 Task: Check cards from personal boards.
Action: Mouse moved to (1158, 59)
Screenshot: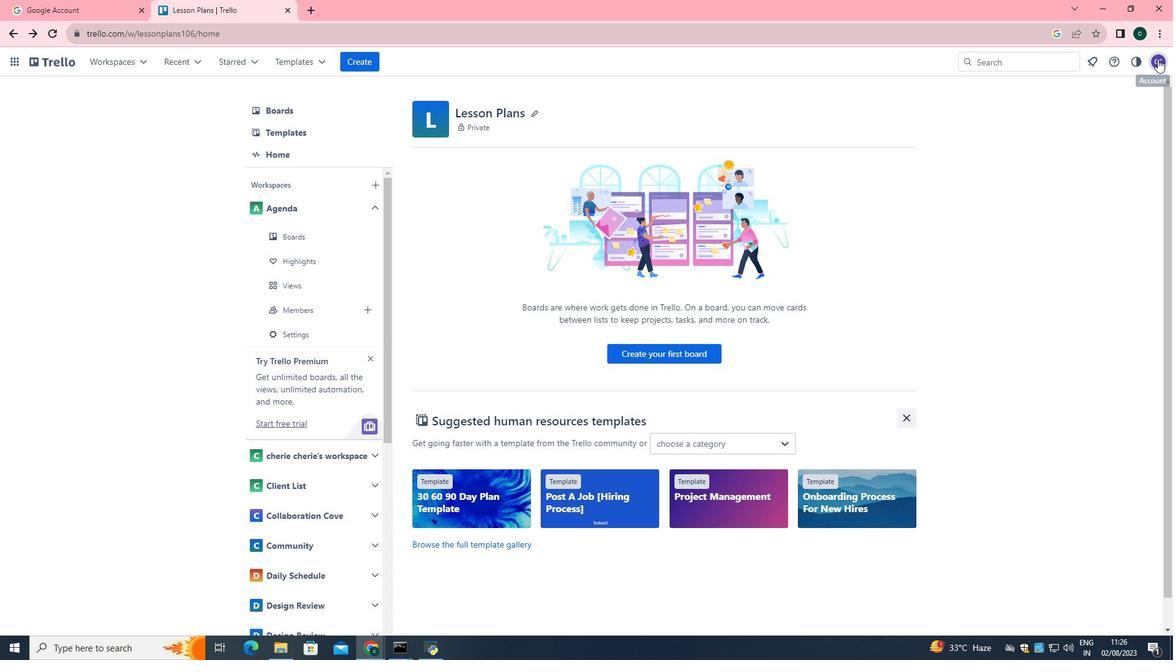 
Action: Mouse pressed left at (1158, 59)
Screenshot: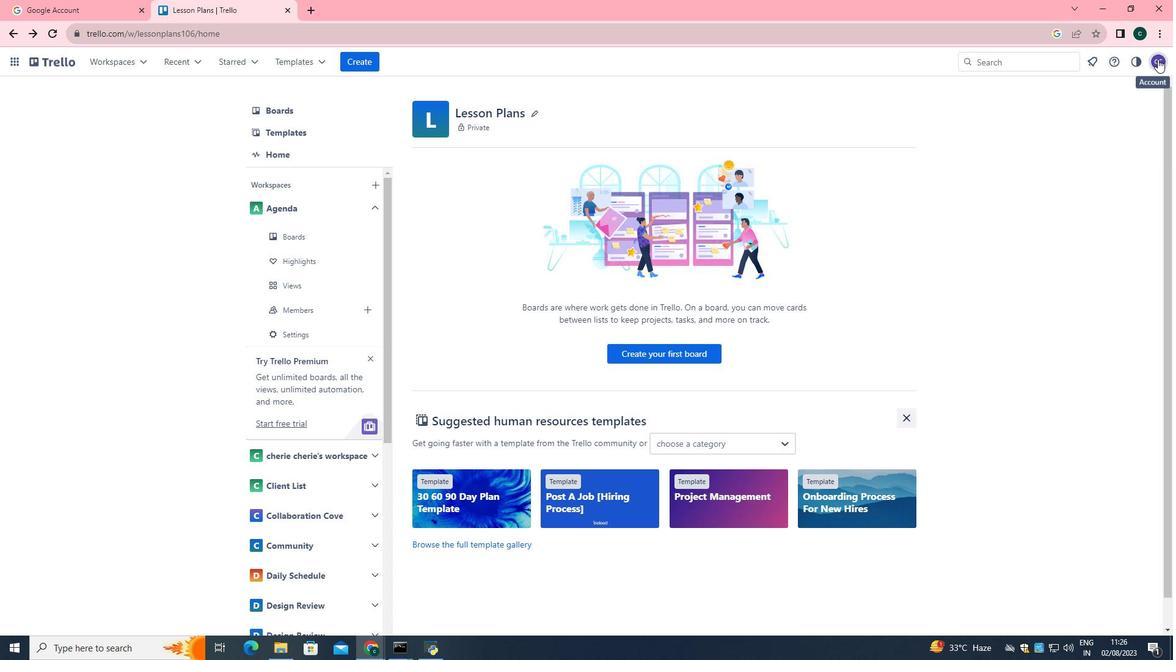 
Action: Mouse moved to (1083, 273)
Screenshot: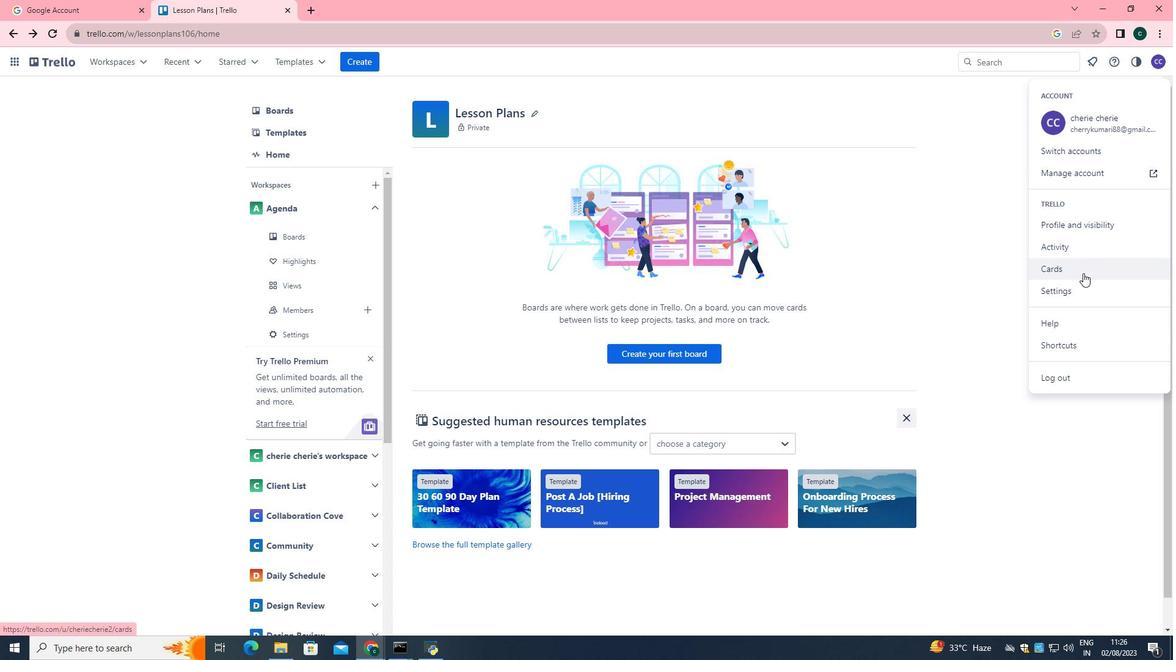 
Action: Mouse pressed left at (1083, 273)
Screenshot: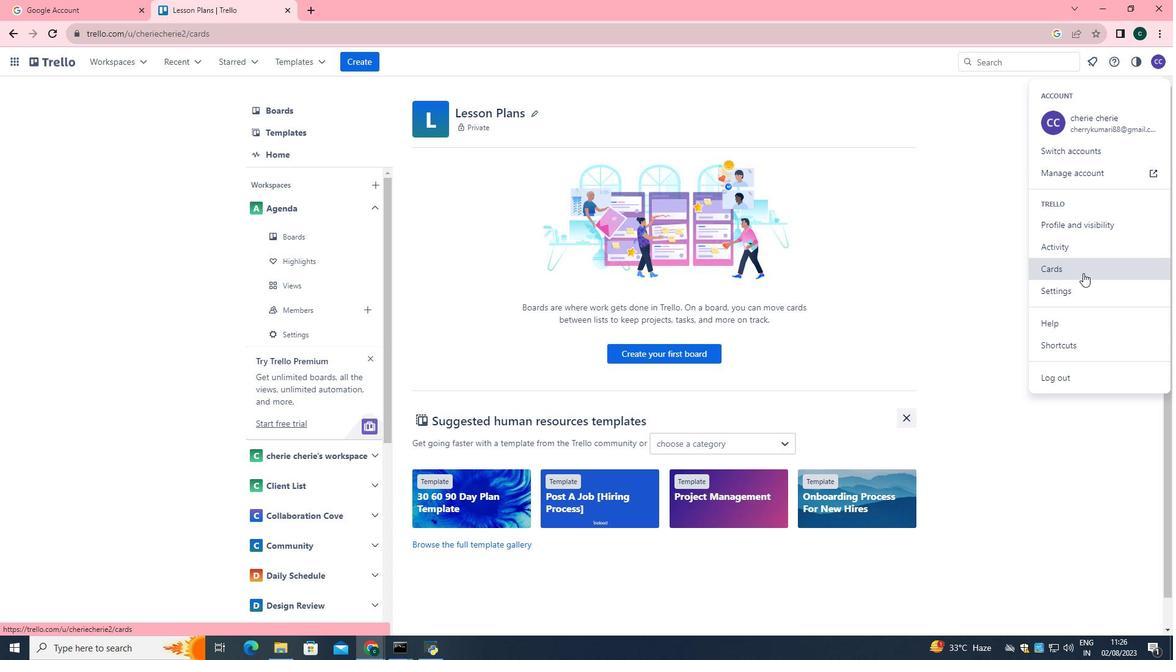 
Action: Mouse moved to (529, 220)
Screenshot: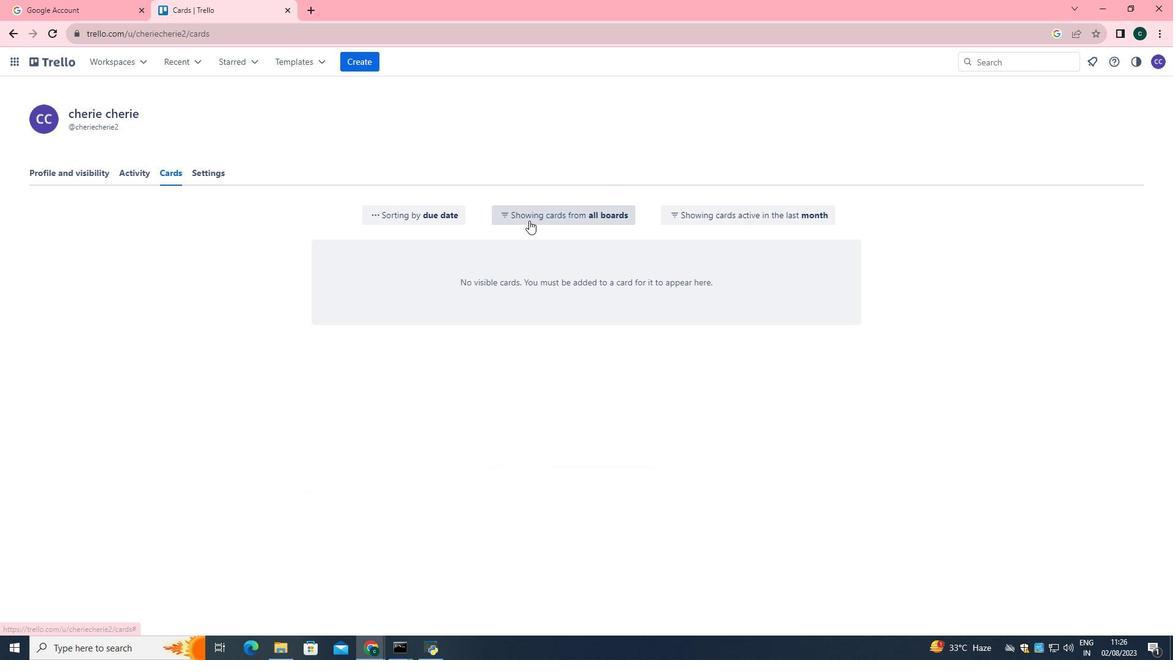 
Action: Mouse pressed left at (529, 220)
Screenshot: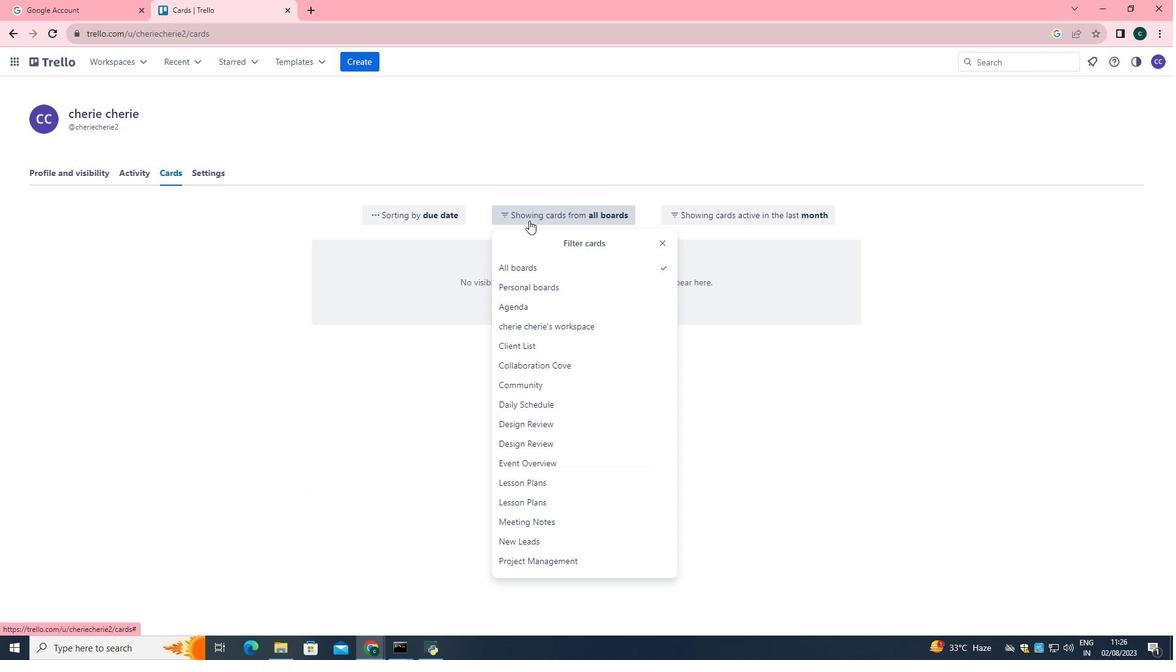 
Action: Mouse moved to (554, 292)
Screenshot: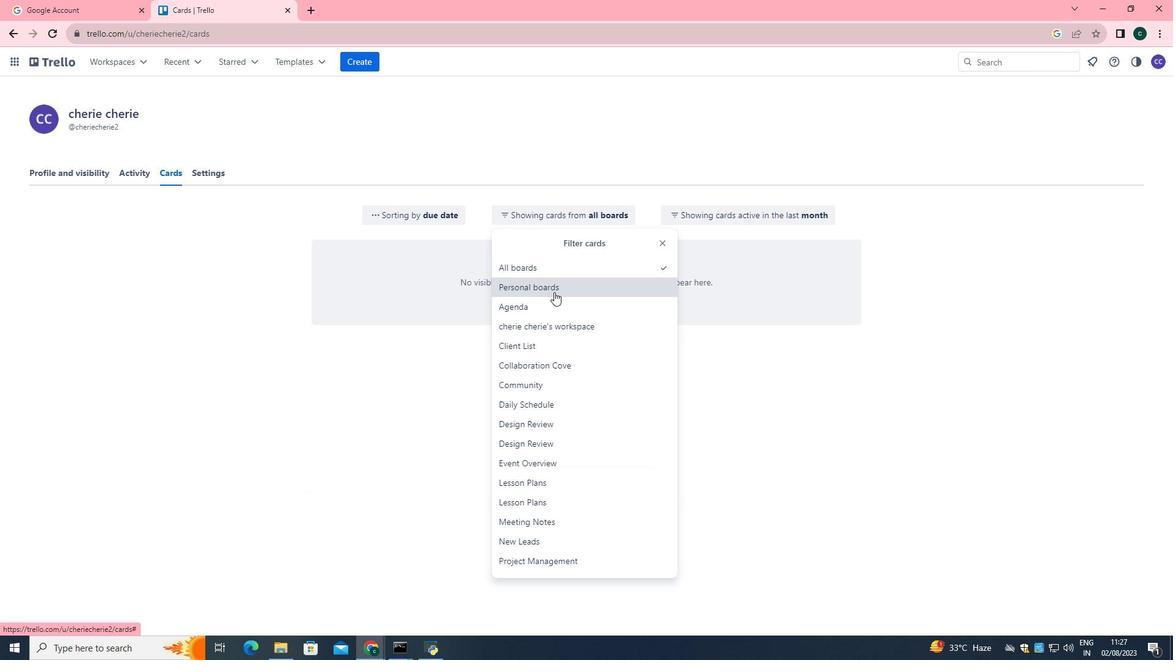
Action: Mouse pressed left at (554, 292)
Screenshot: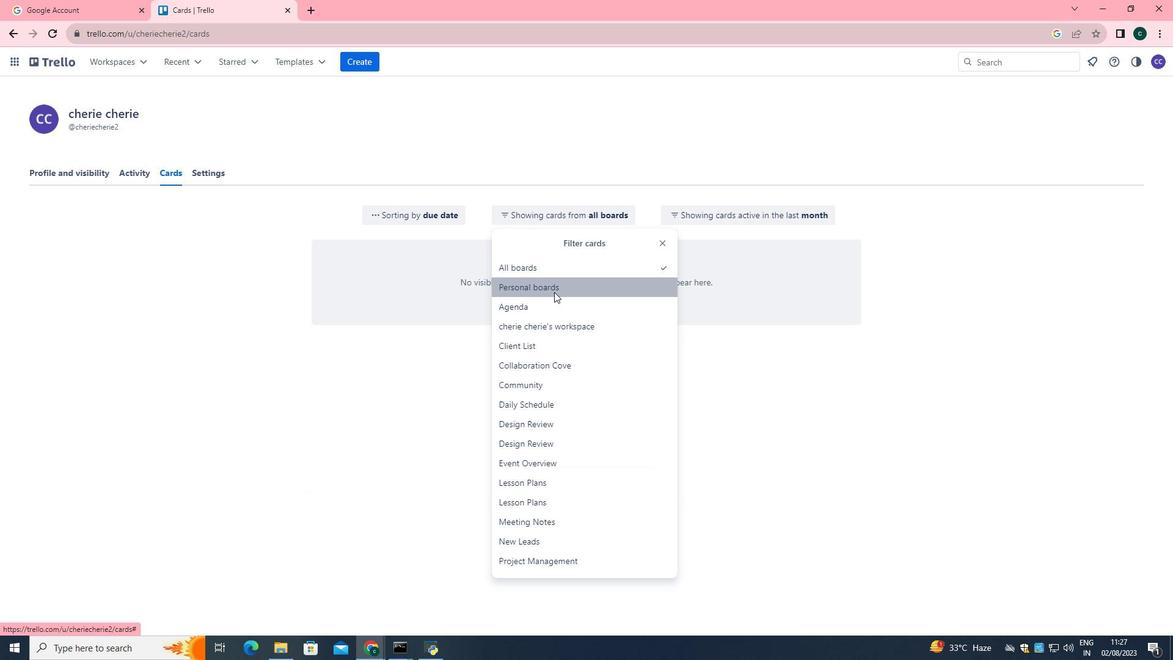 
